 Task: Insert the chart with the wide theme.
Action: Mouse moved to (135, 139)
Screenshot: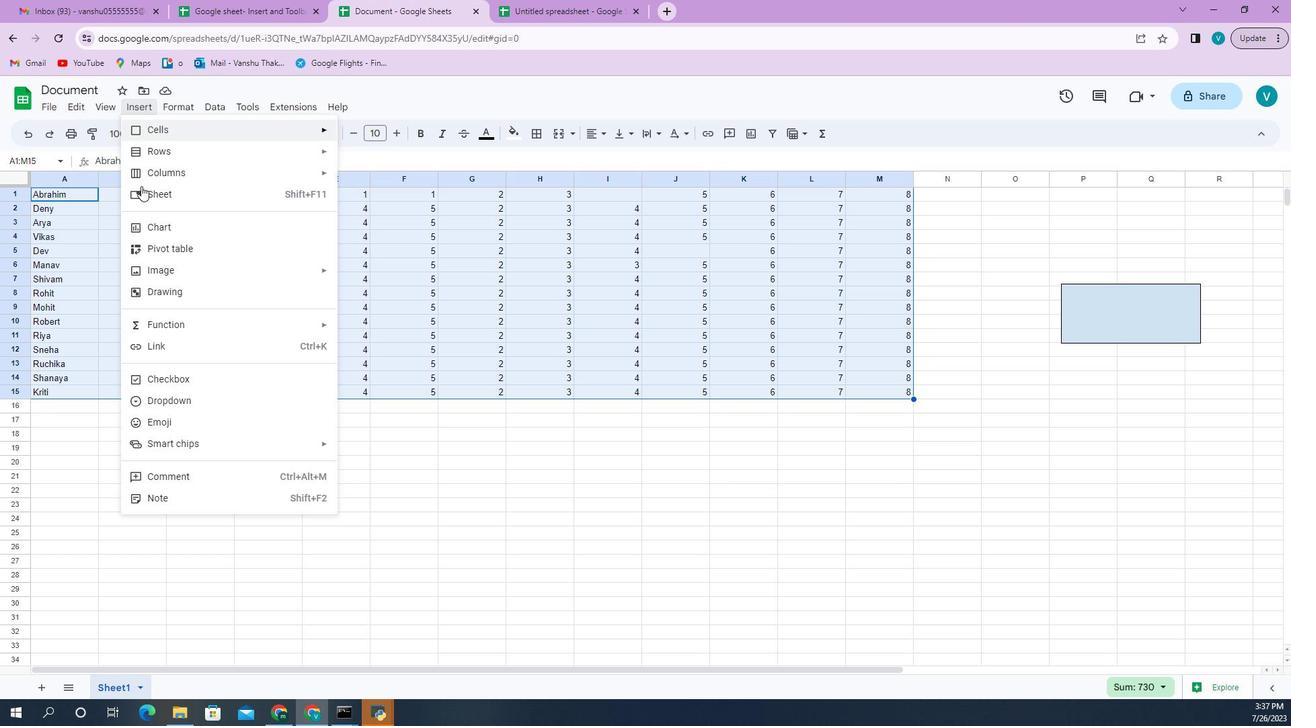 
Action: Mouse pressed left at (135, 139)
Screenshot: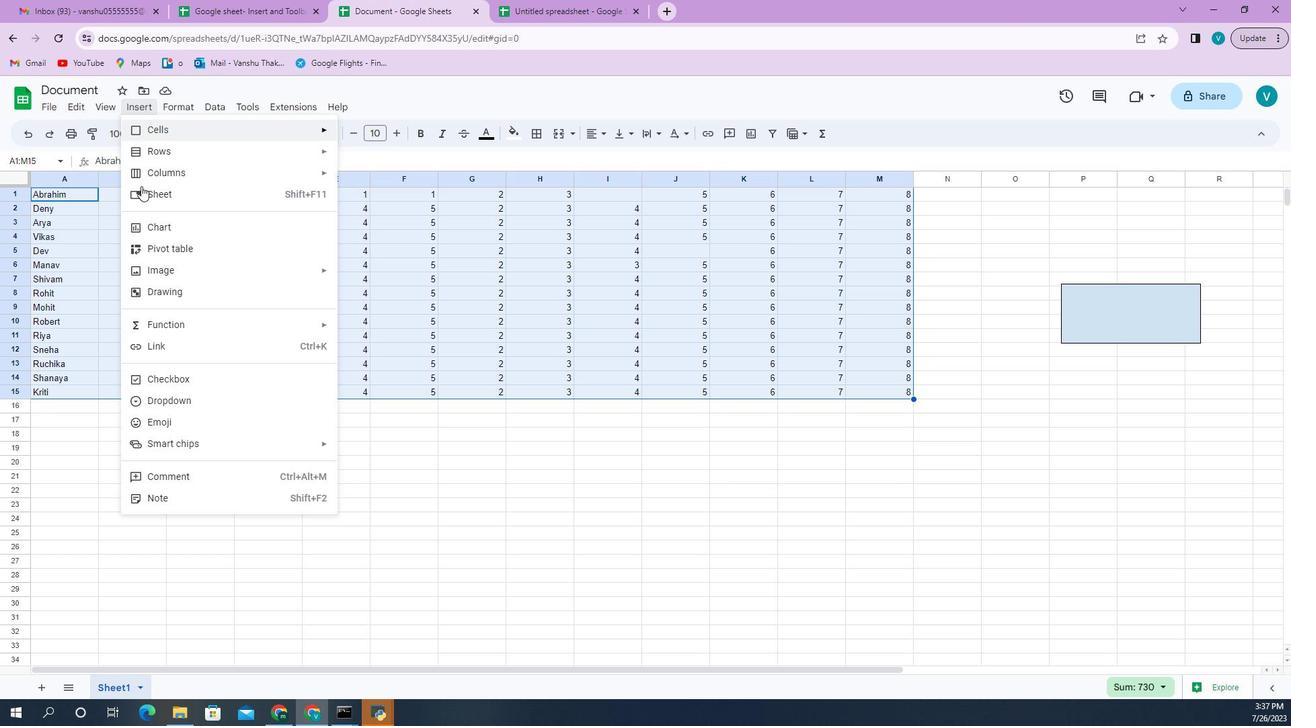 
Action: Mouse moved to (149, 234)
Screenshot: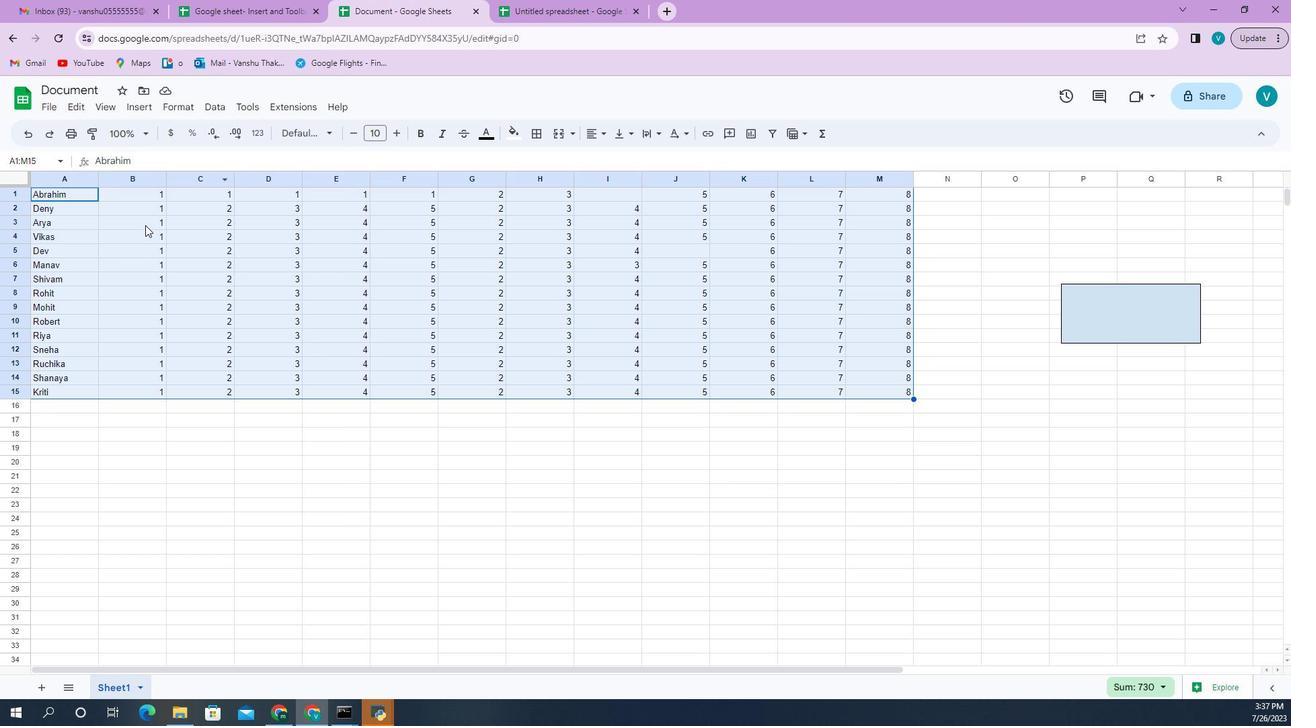 
Action: Mouse pressed left at (149, 234)
Screenshot: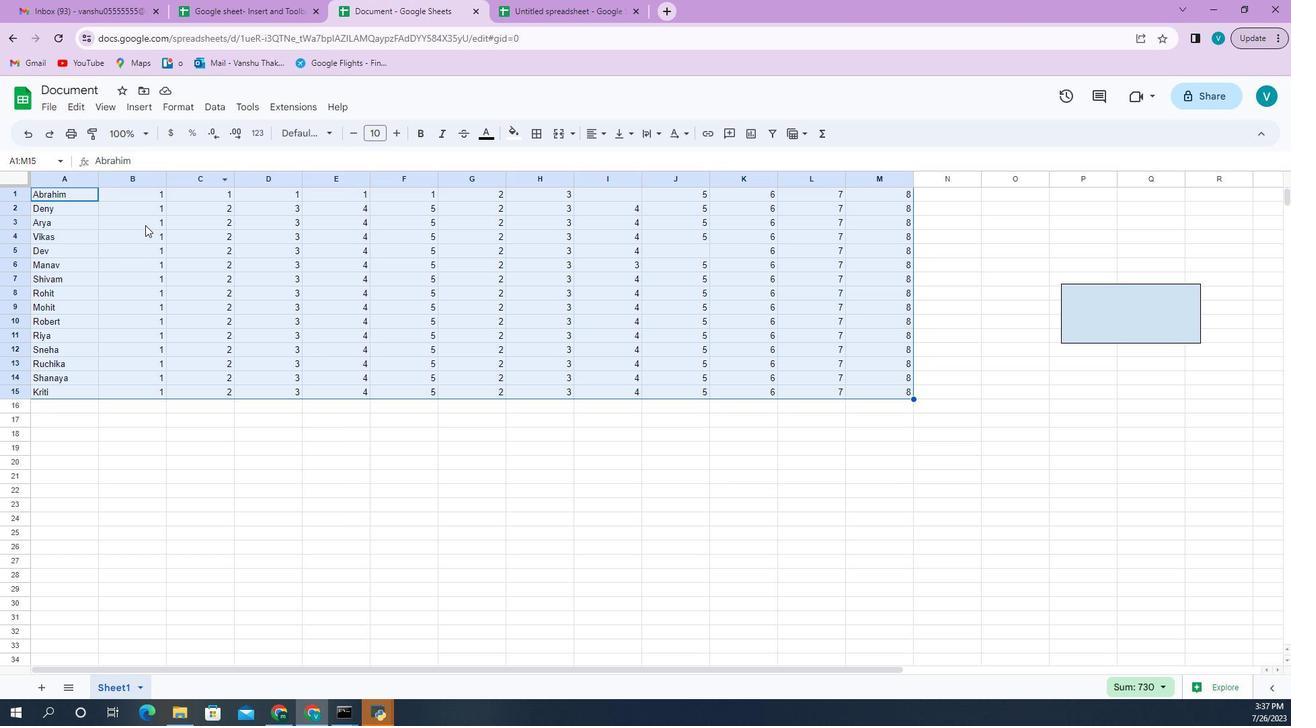 
Action: Mouse moved to (1222, 195)
Screenshot: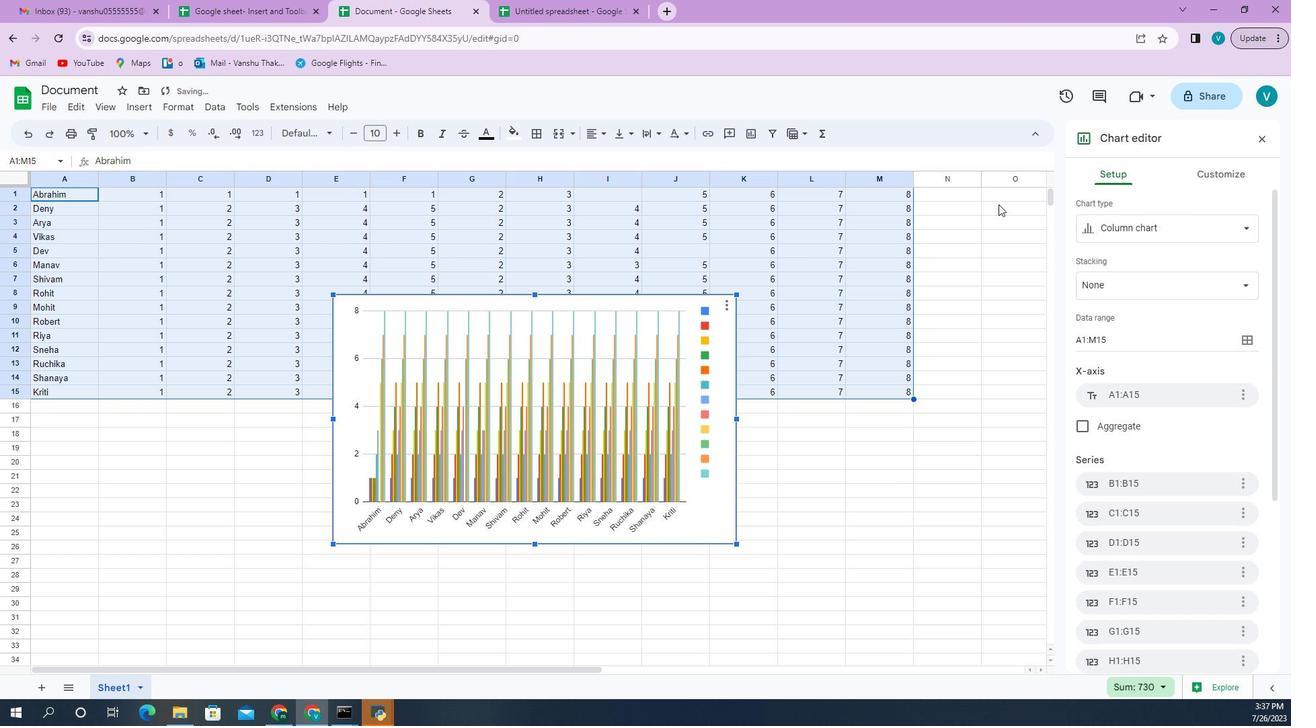 
Action: Mouse pressed left at (1222, 195)
Screenshot: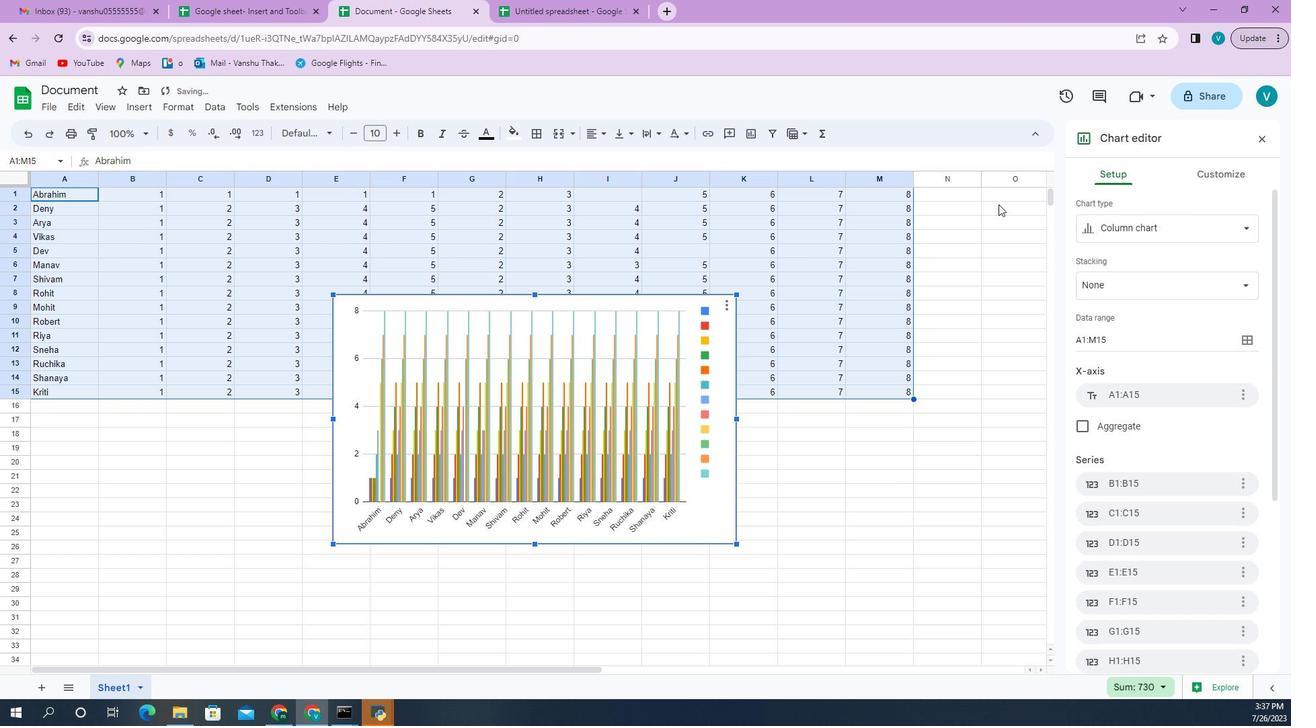 
Action: Mouse moved to (1155, 324)
Screenshot: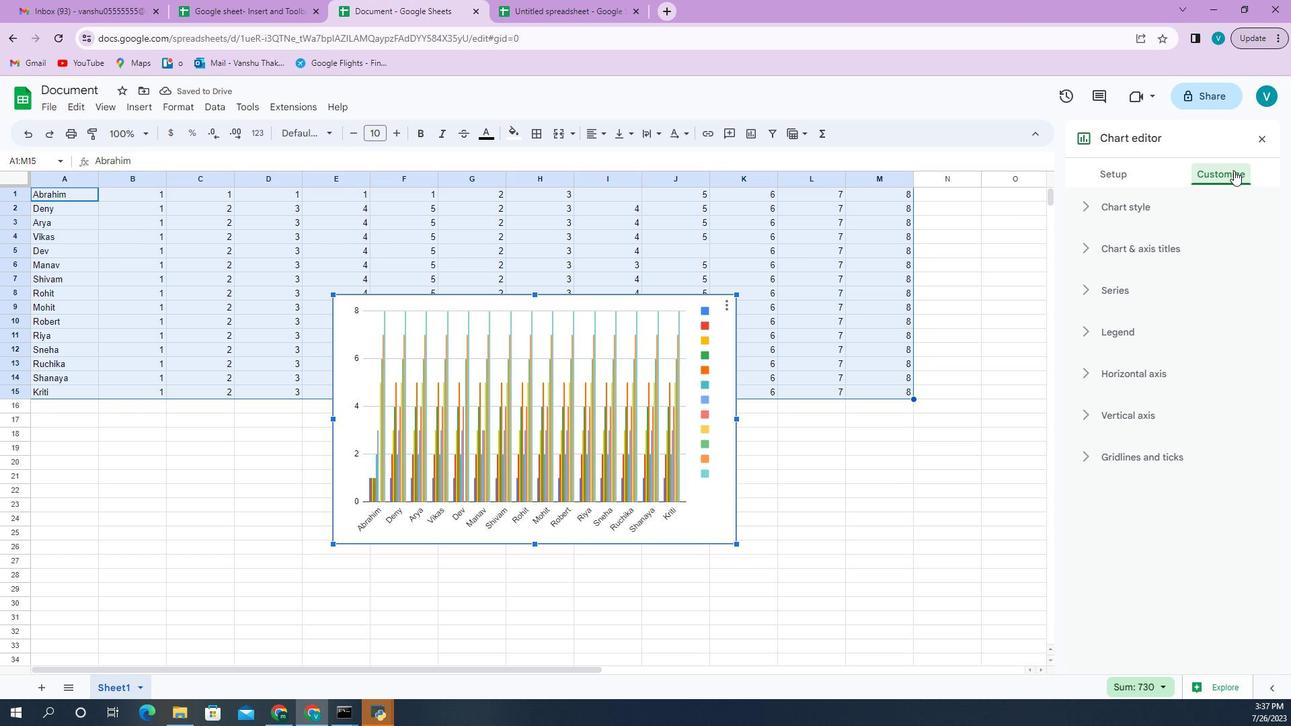 
Action: Mouse pressed left at (1155, 324)
Screenshot: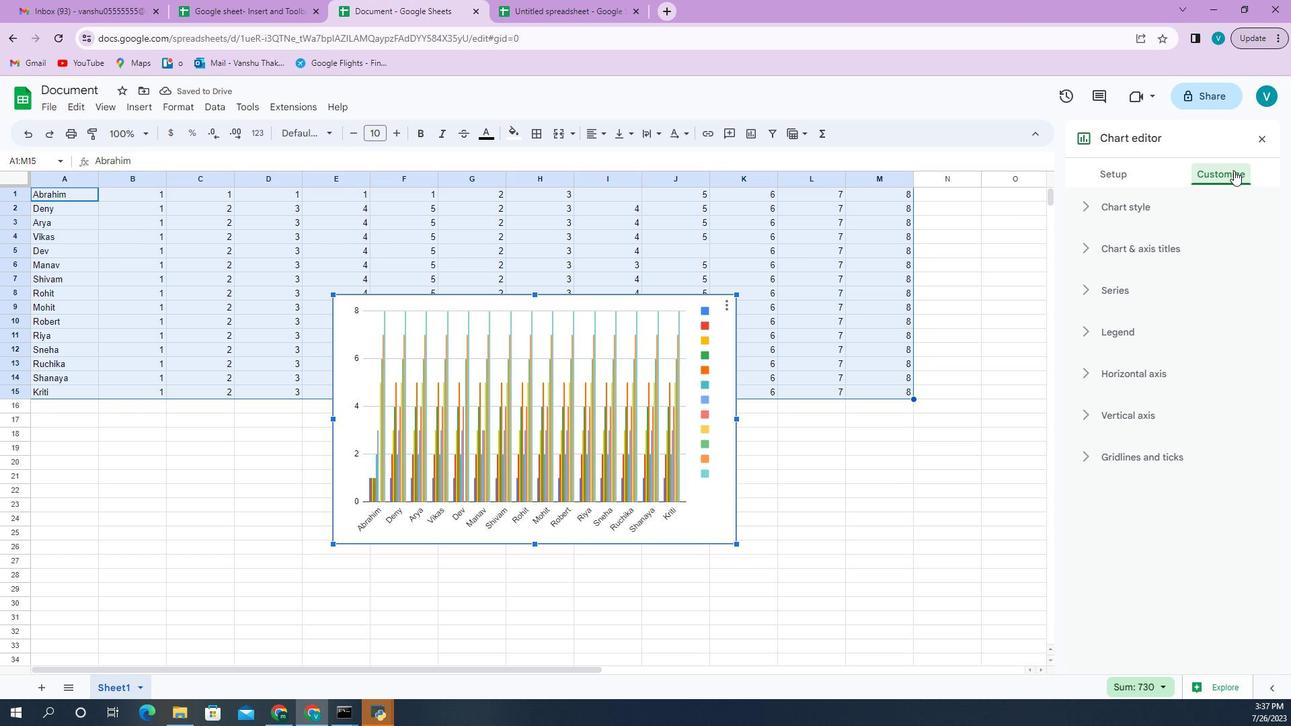 
Action: Mouse moved to (1141, 427)
Screenshot: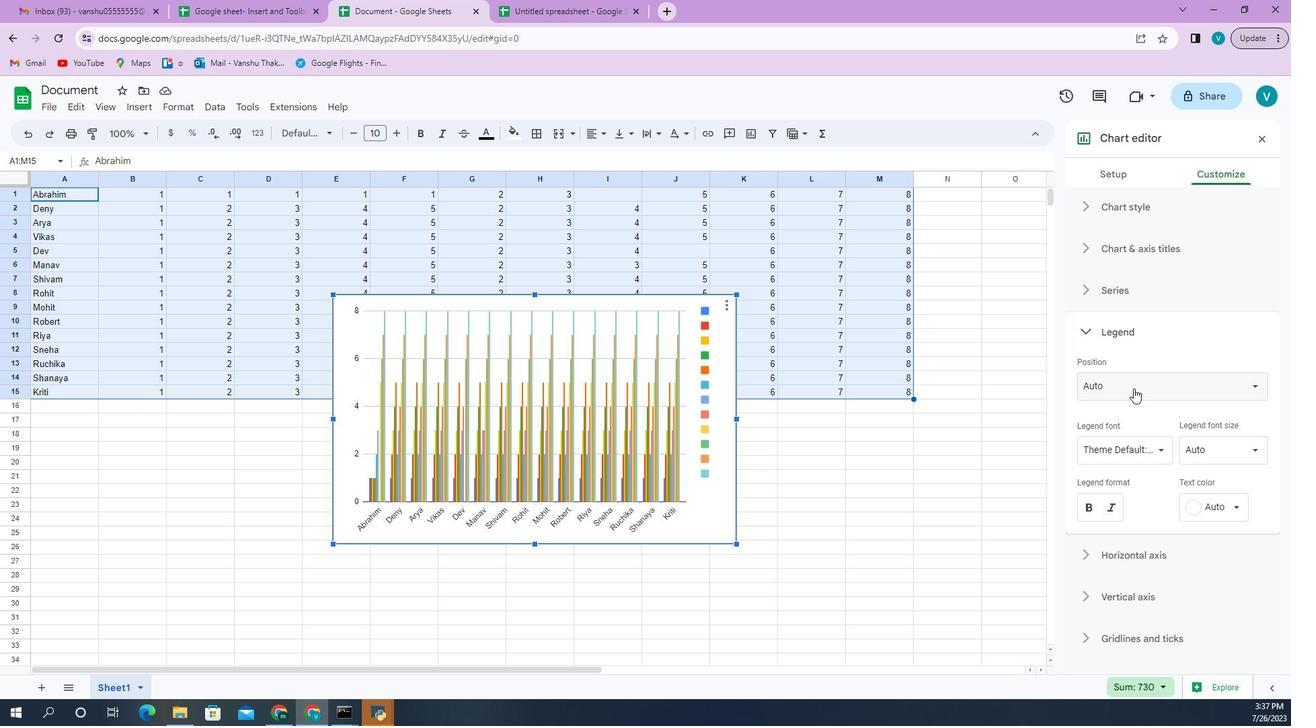 
Action: Mouse pressed left at (1141, 427)
Screenshot: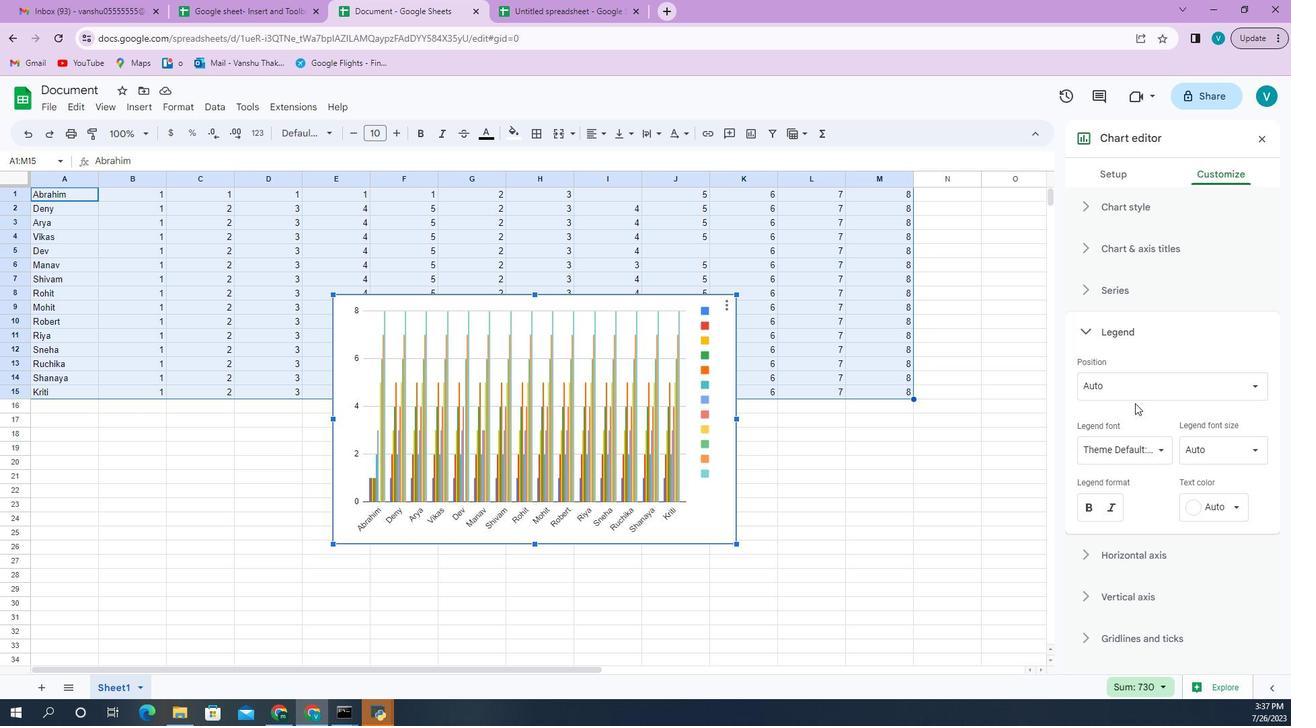 
Action: Mouse moved to (1130, 492)
Screenshot: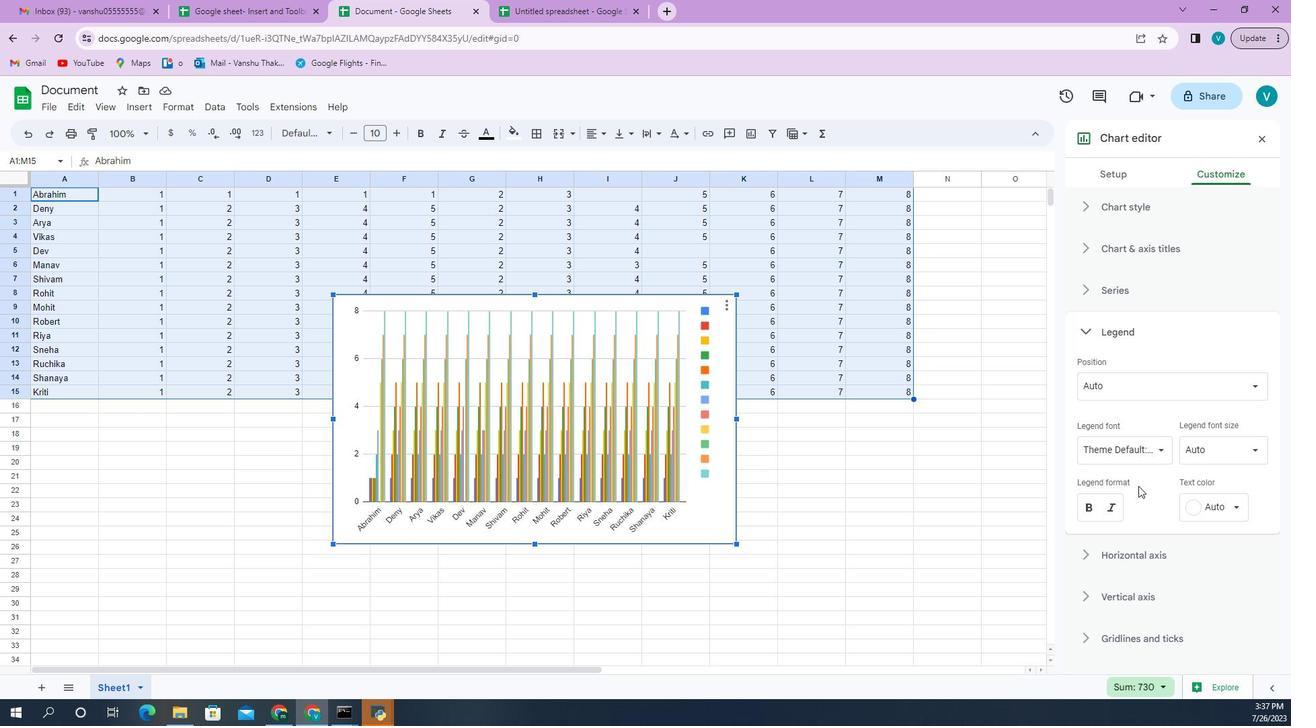 
Action: Mouse pressed left at (1130, 492)
Screenshot: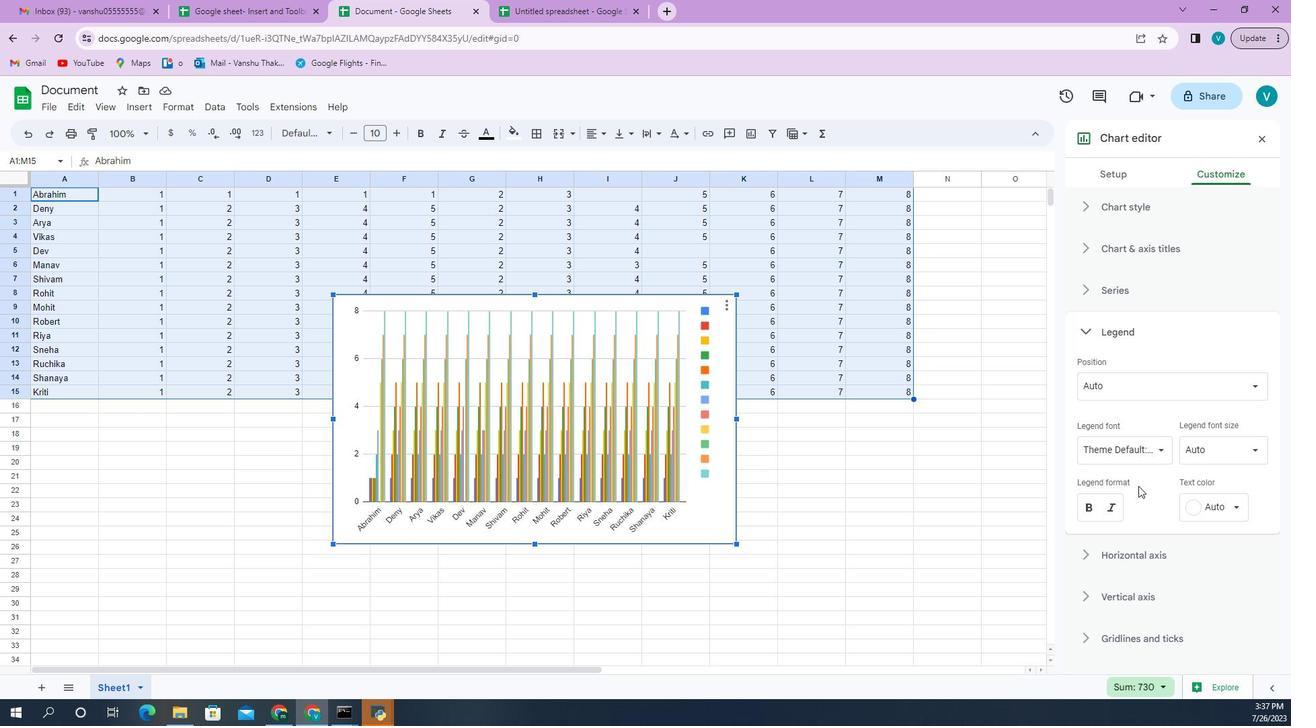 
Action: Mouse moved to (136, 138)
Screenshot: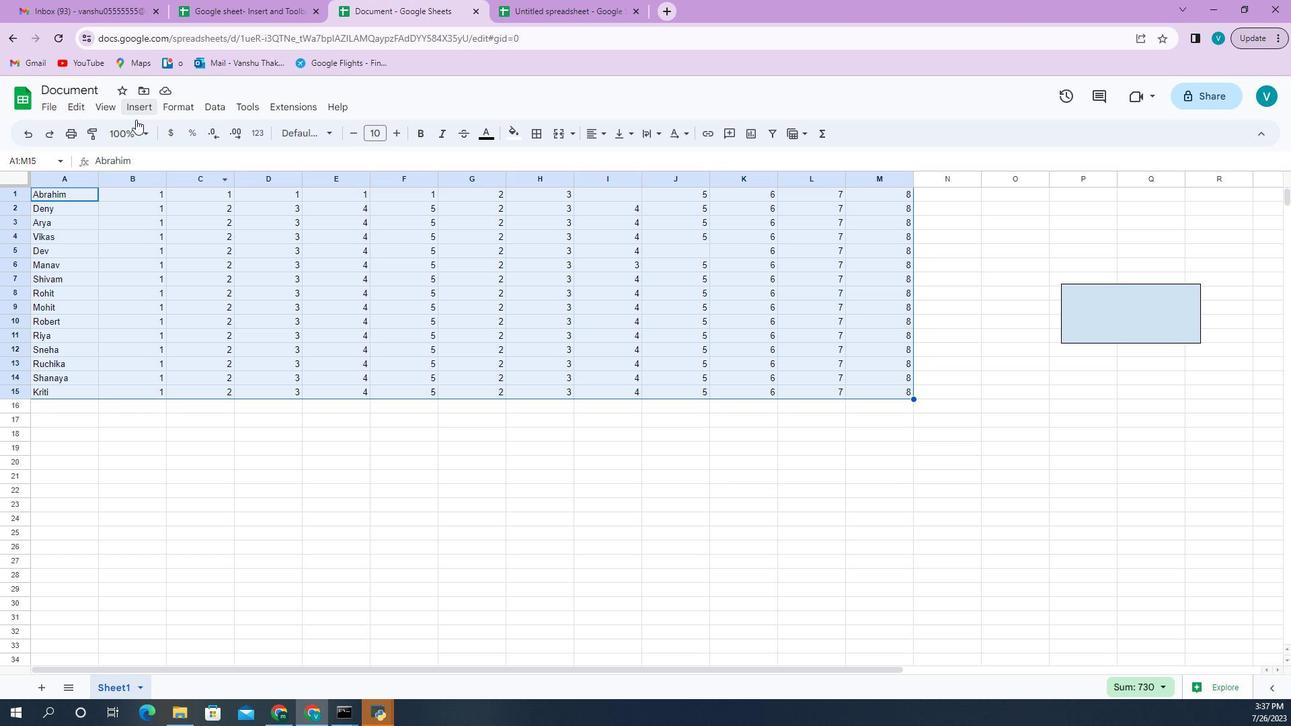 
Action: Mouse pressed left at (136, 138)
Screenshot: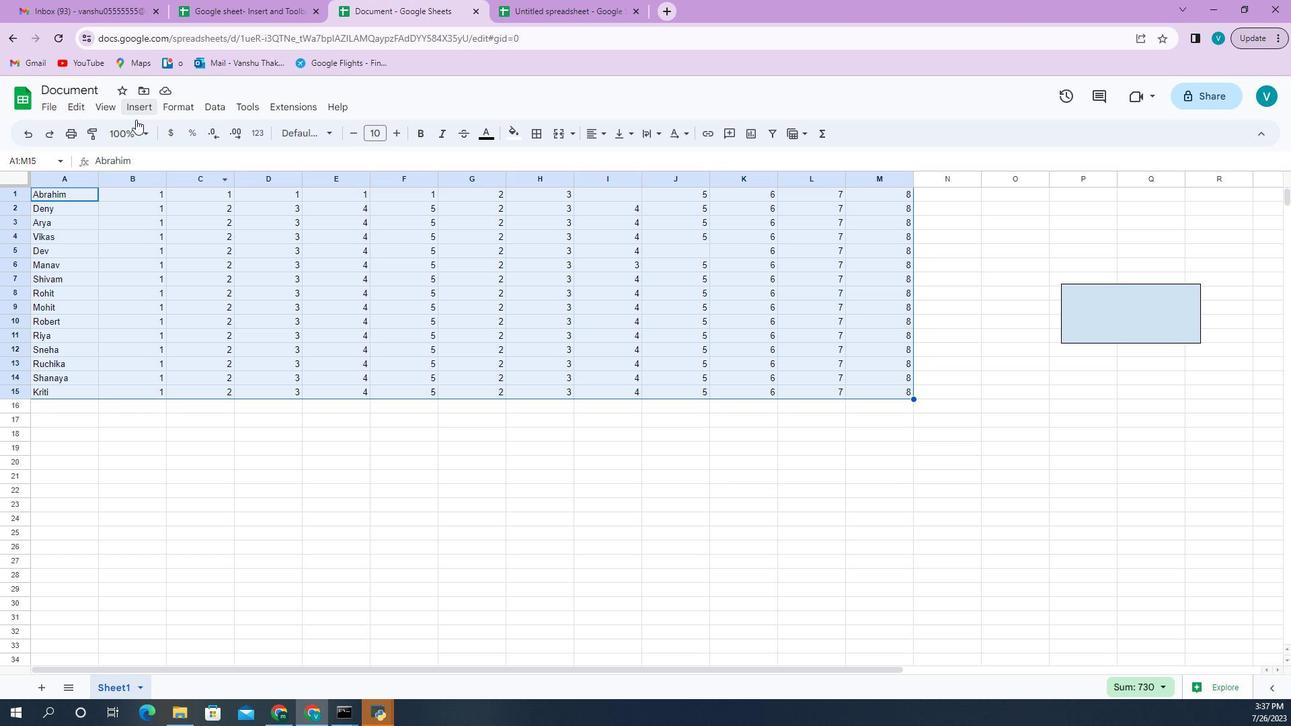 
Action: Mouse moved to (150, 234)
Screenshot: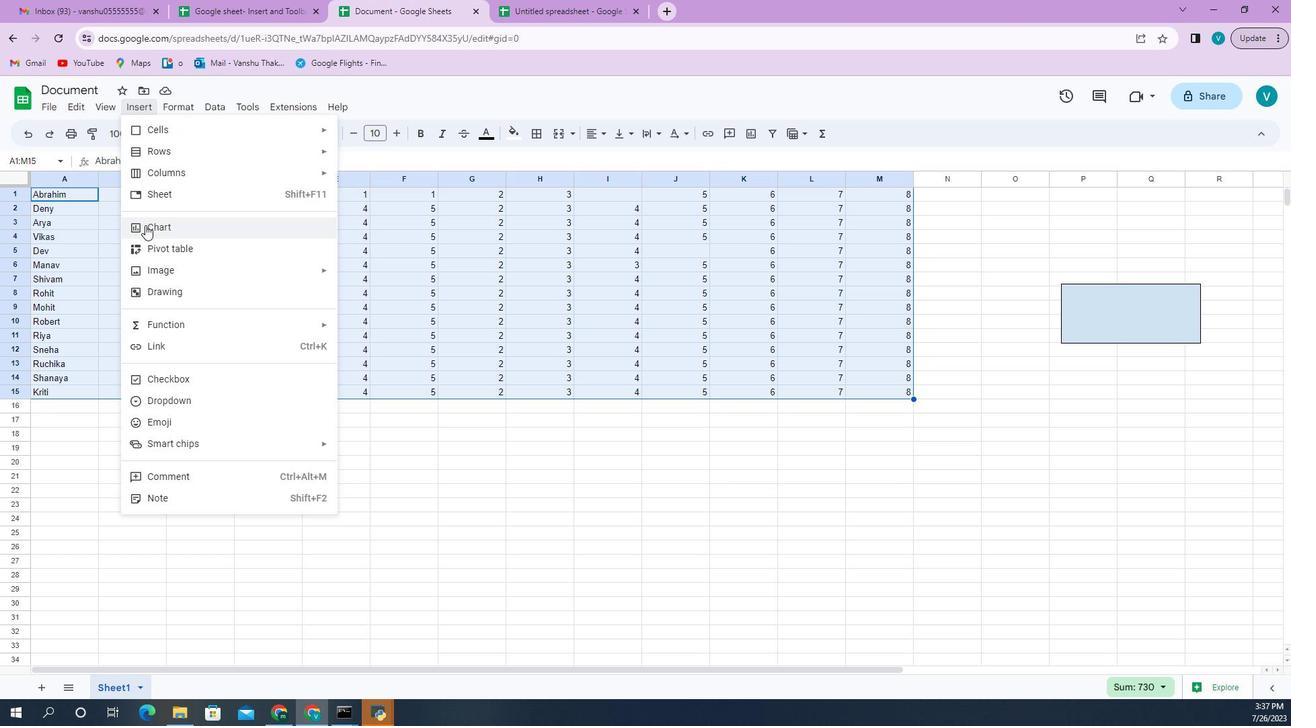 
Action: Mouse pressed left at (150, 234)
Screenshot: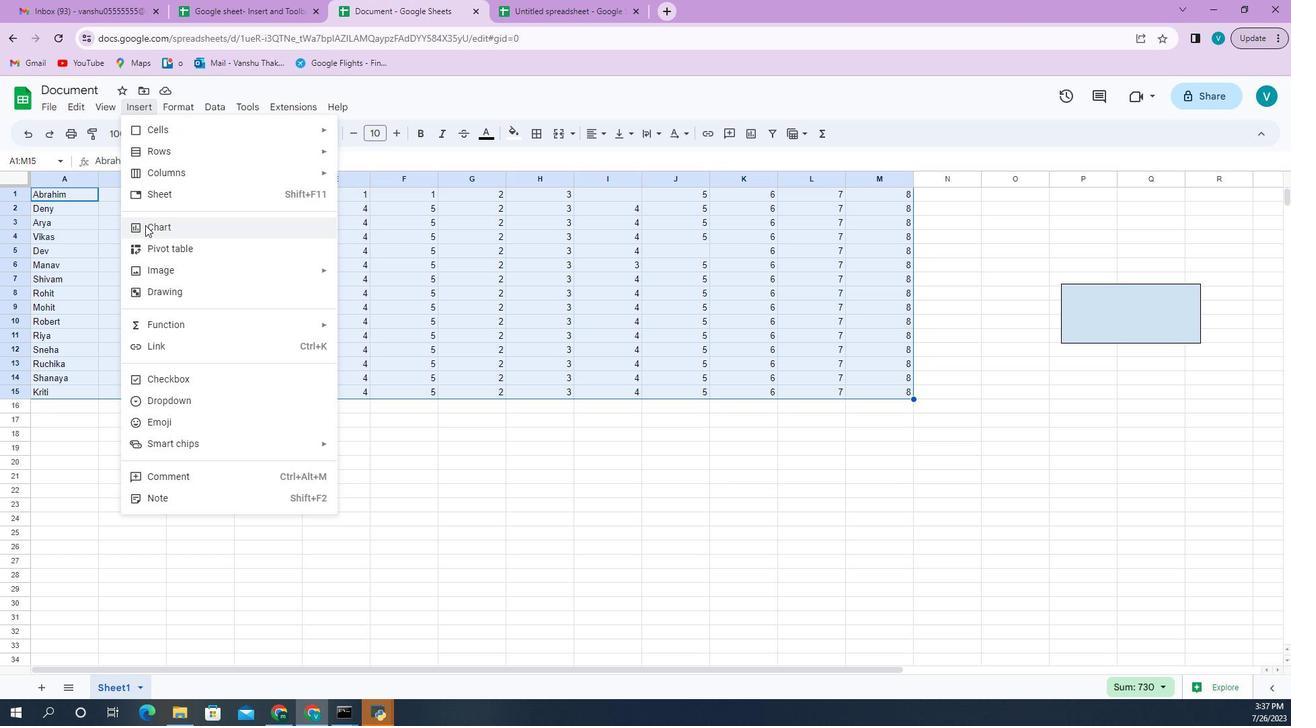 
Action: Mouse moved to (1234, 191)
Screenshot: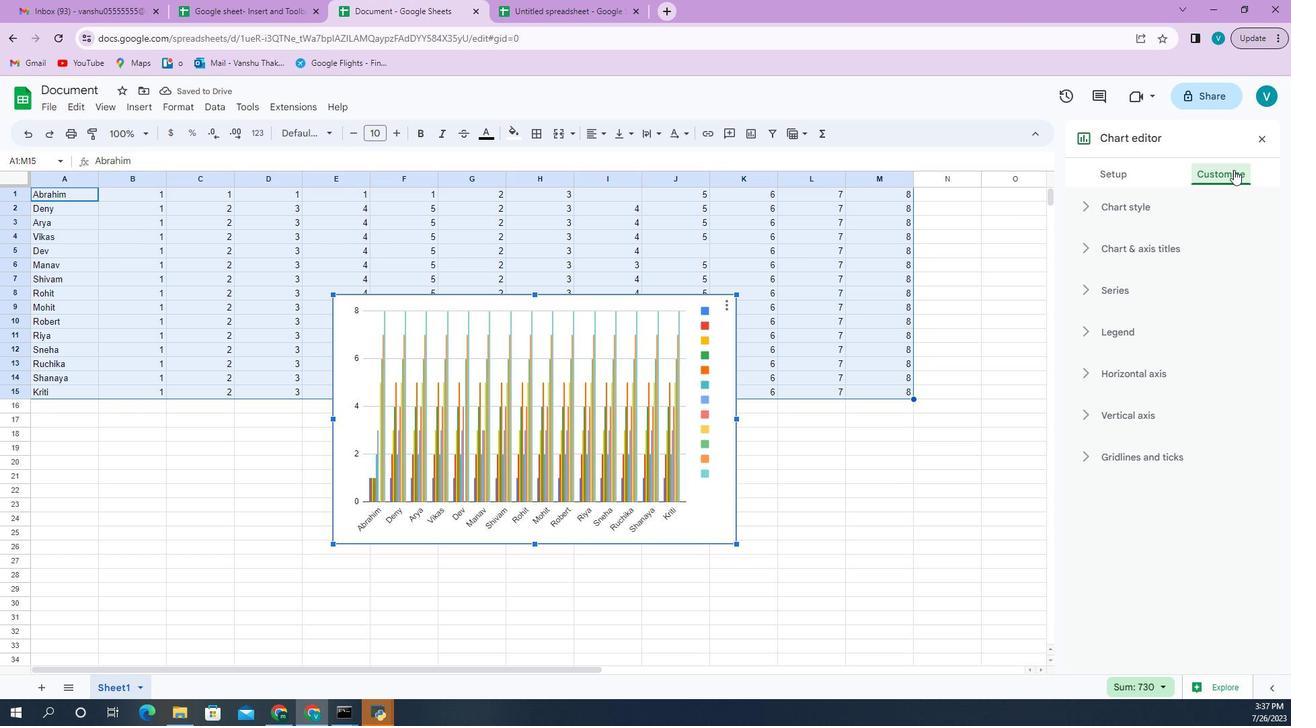 
Action: Mouse pressed left at (1234, 191)
Screenshot: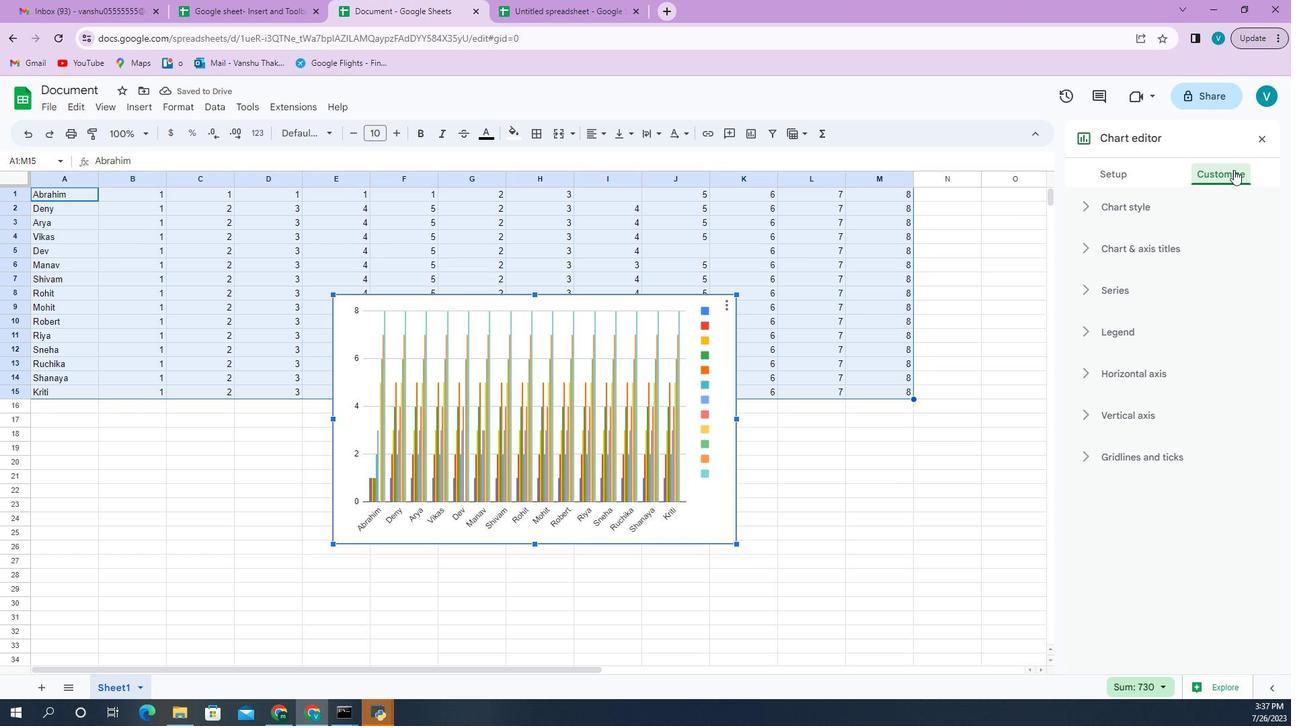 
Action: Mouse moved to (1133, 326)
Screenshot: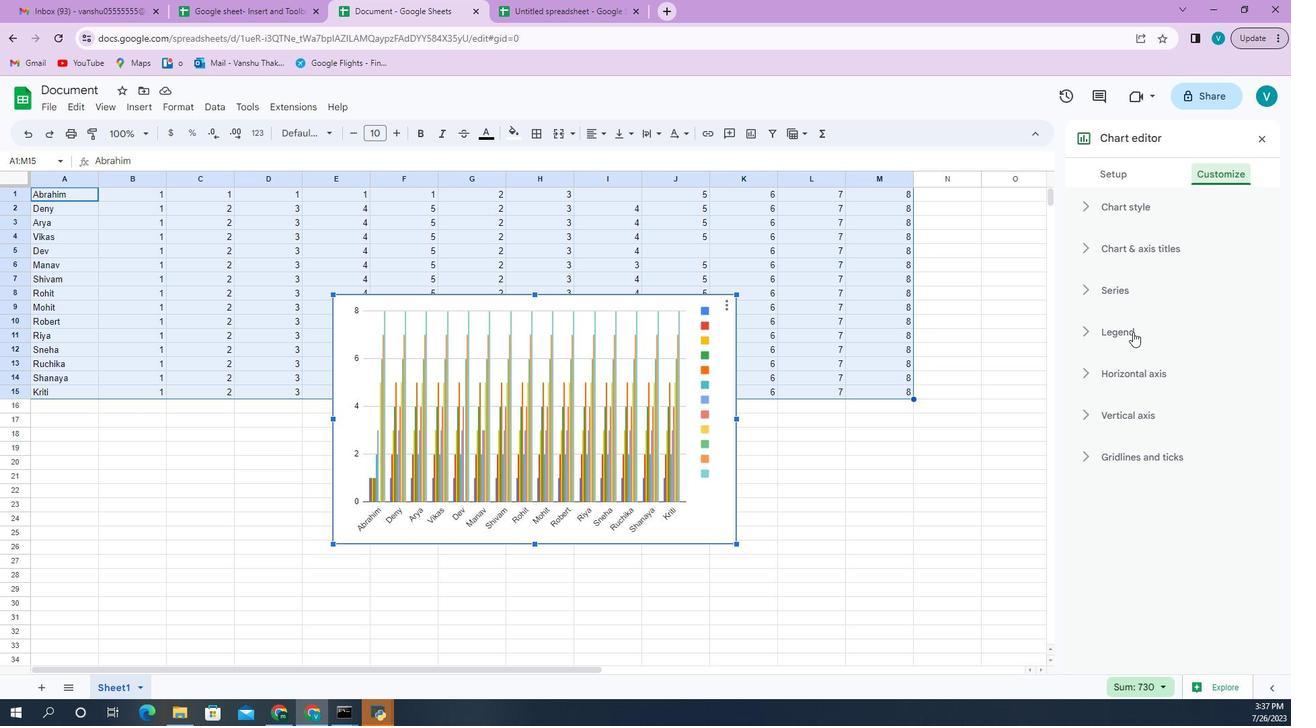 
Action: Mouse pressed left at (1133, 326)
Screenshot: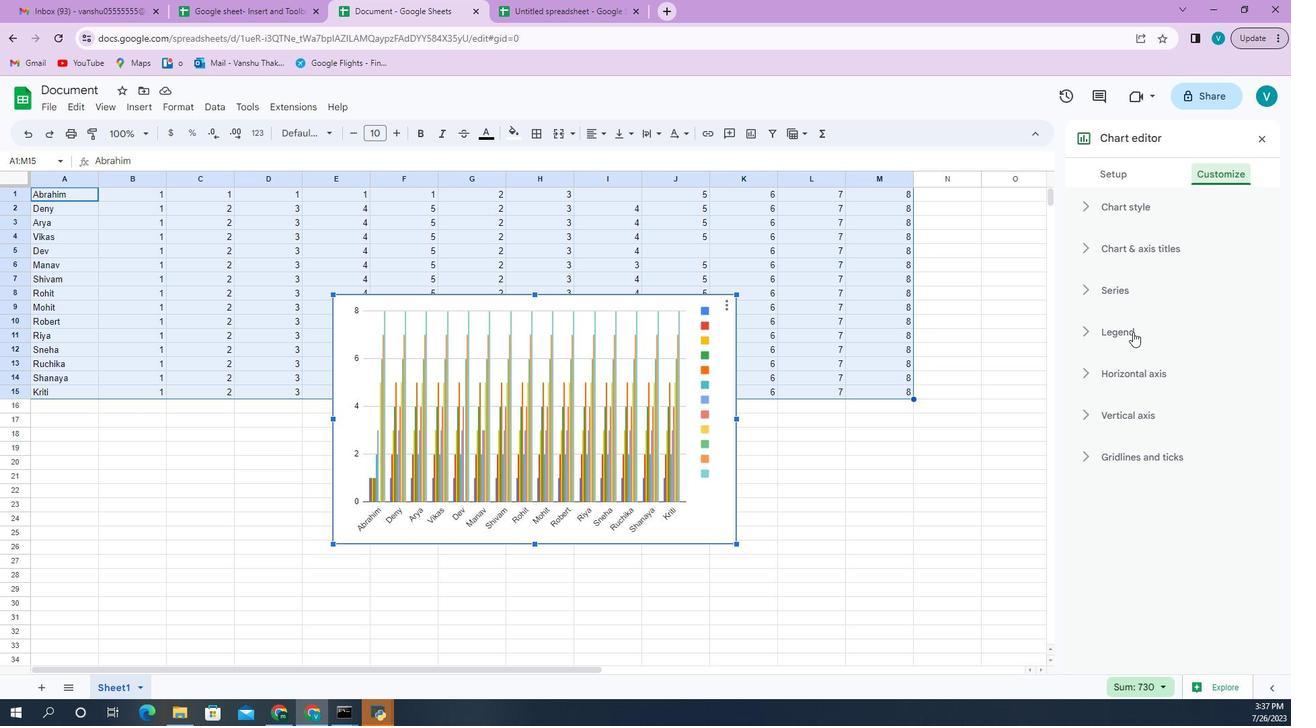 
Action: Mouse moved to (1135, 427)
Screenshot: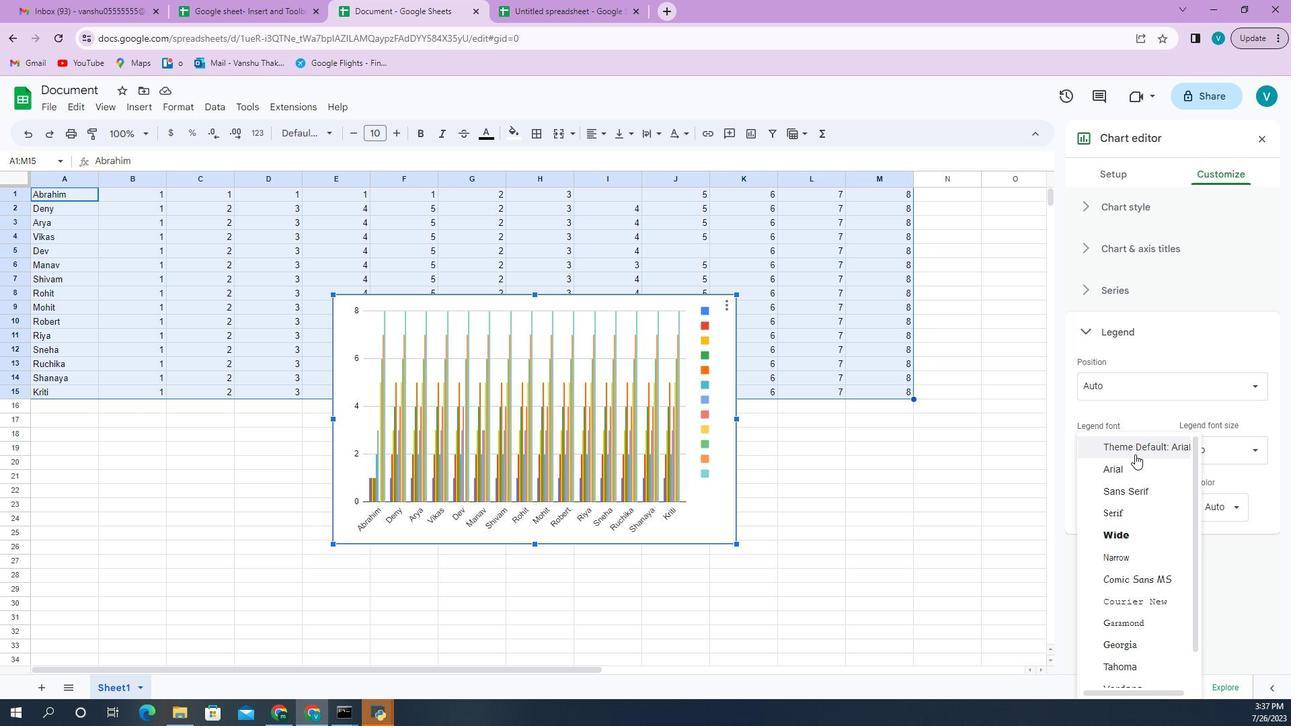 
Action: Mouse pressed left at (1135, 427)
Screenshot: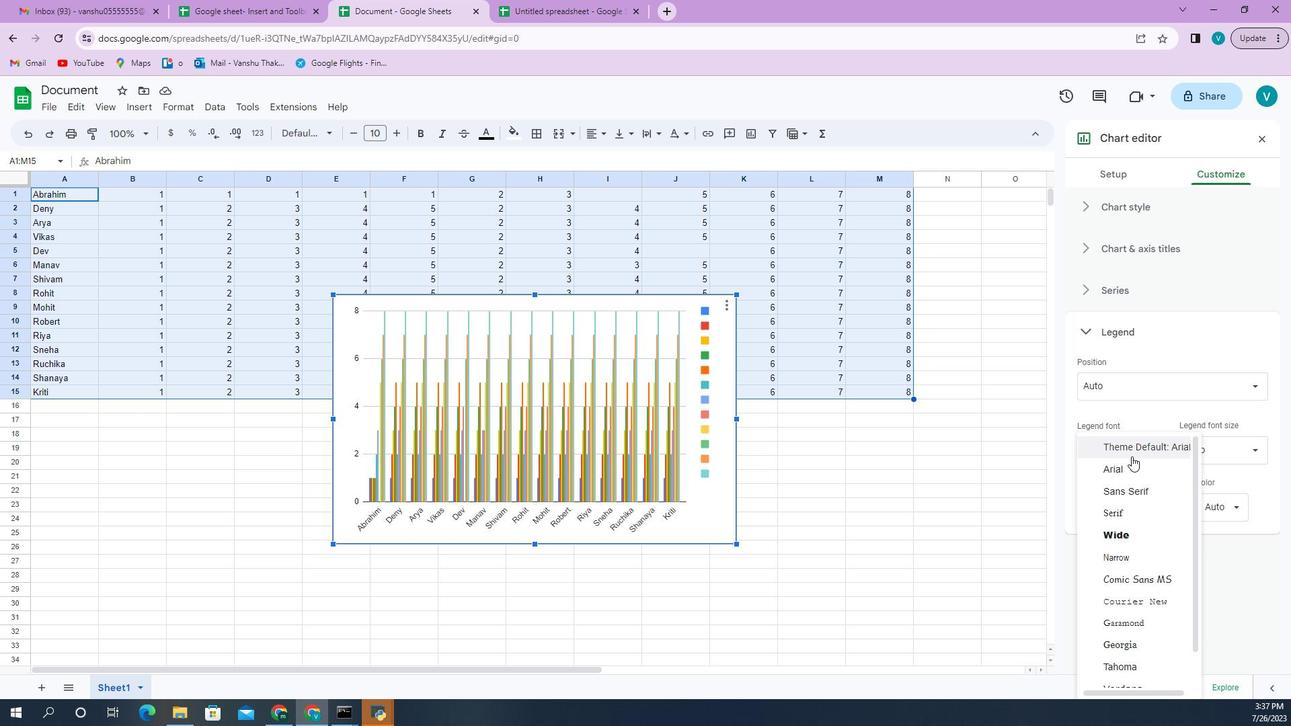 
Action: Mouse moved to (1119, 492)
Screenshot: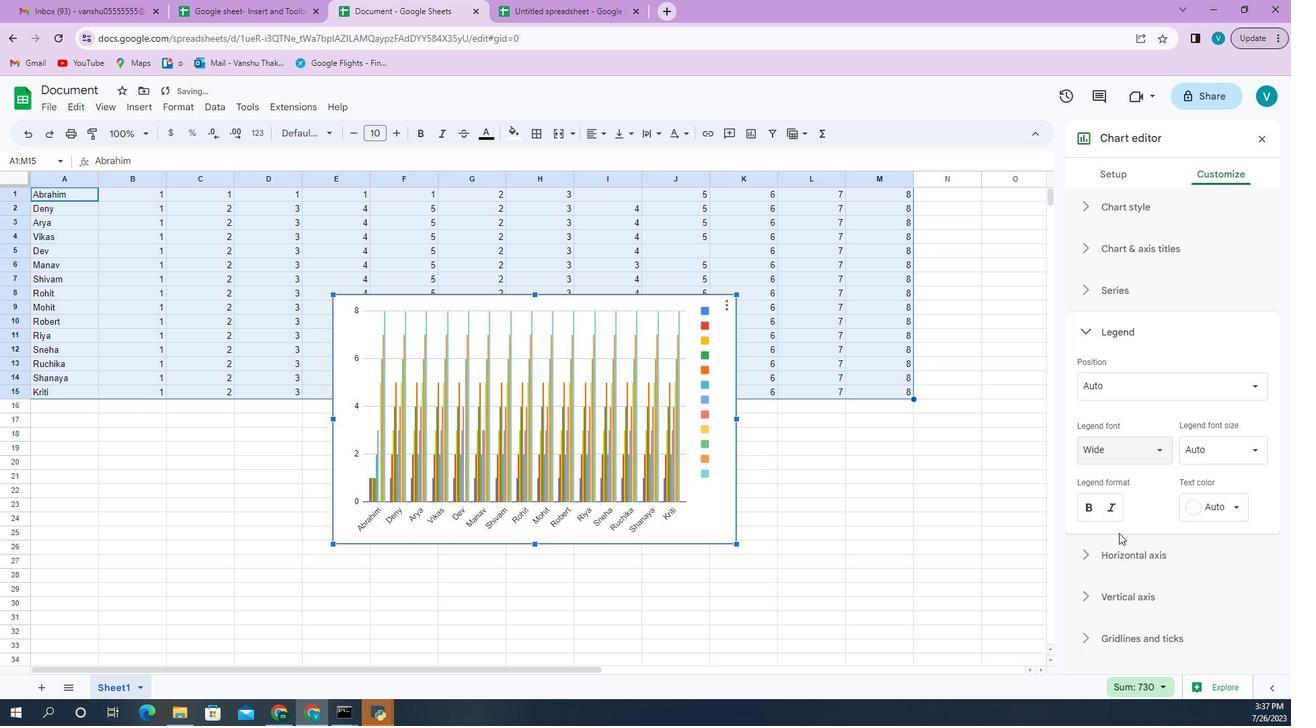 
Action: Mouse pressed left at (1119, 492)
Screenshot: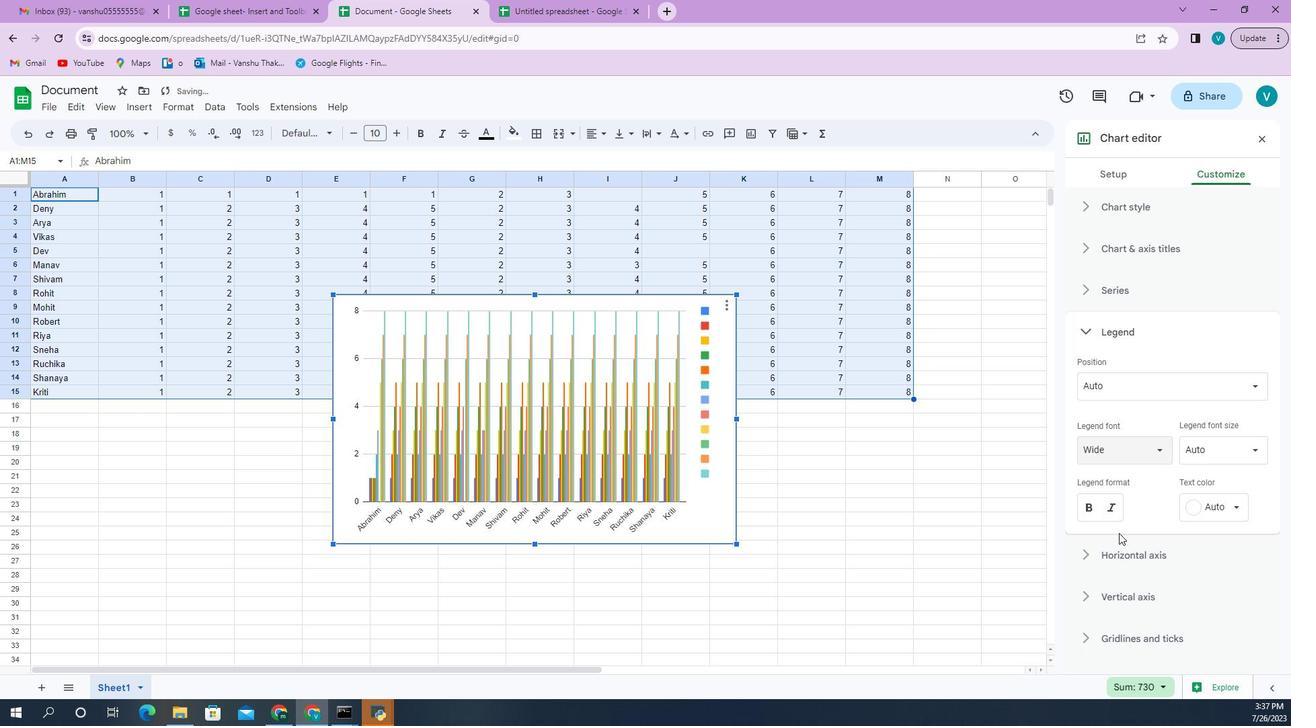 
Action: Mouse moved to (1070, 465)
Screenshot: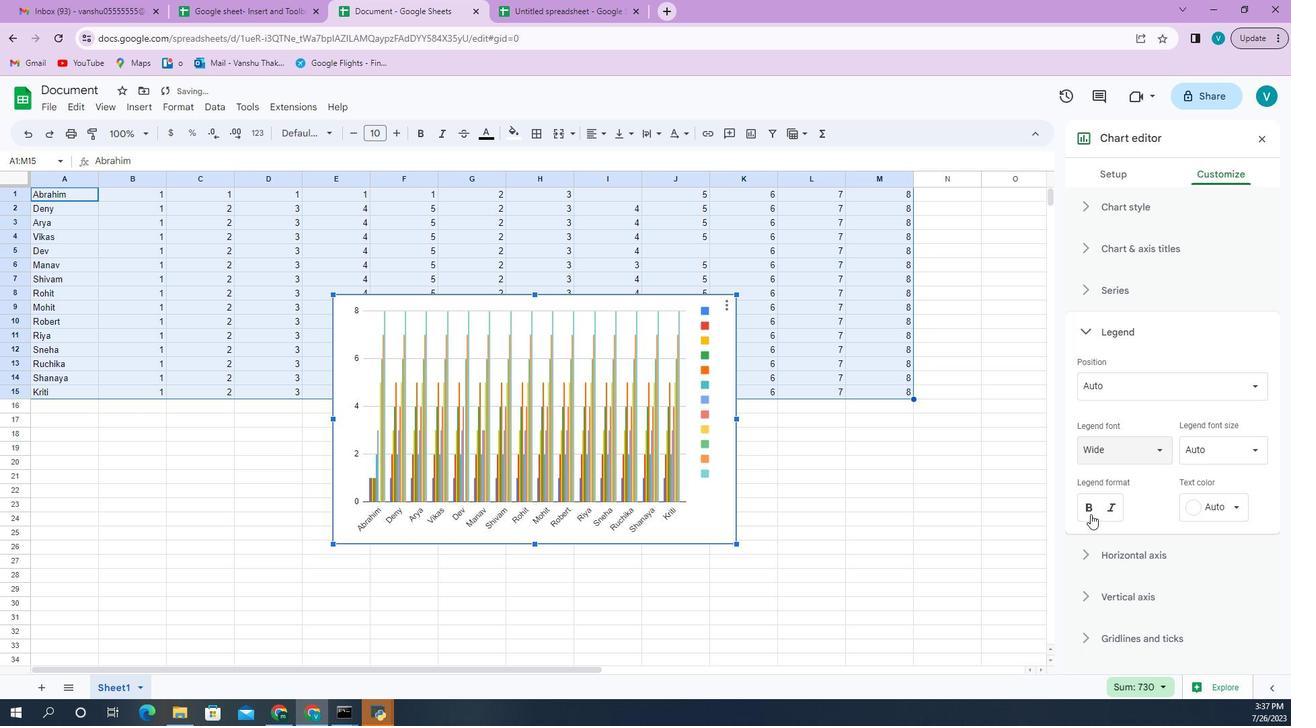 
